 Task: Login to the "Tata" workspace with the "Softageshazi@gmail.com" account.
Action: Mouse moved to (1257, 84)
Screenshot: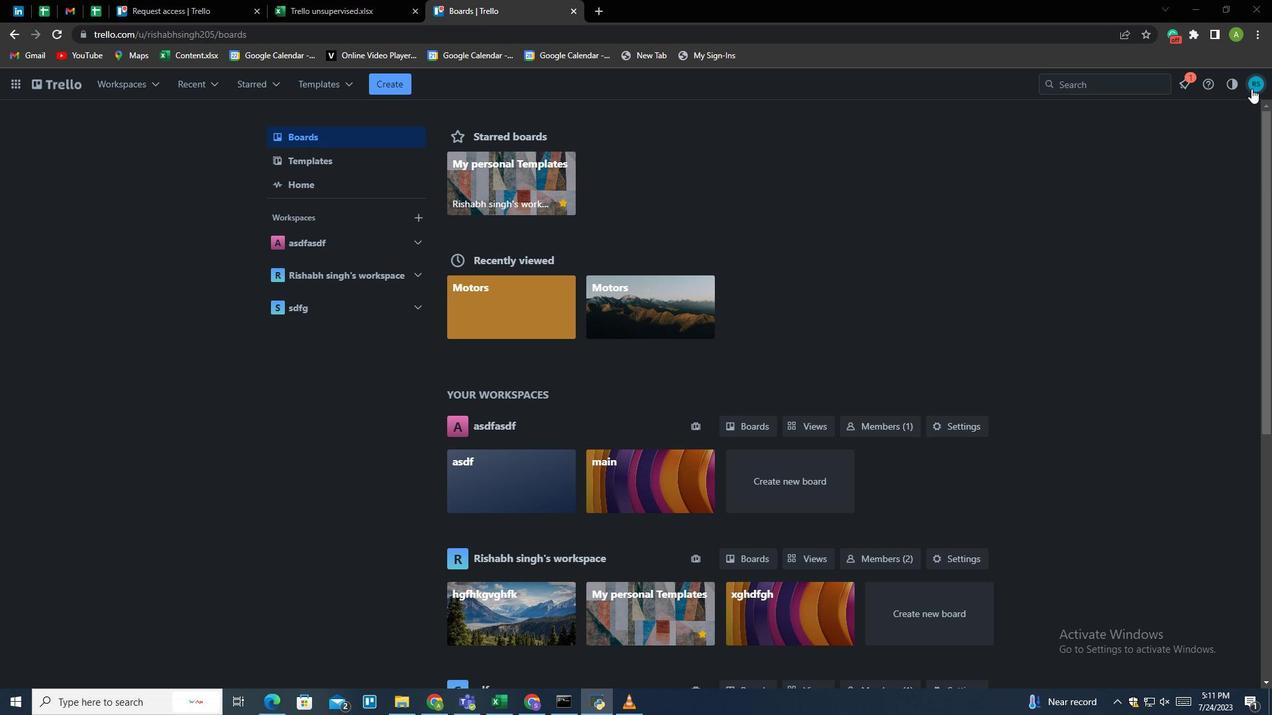 
Action: Mouse pressed left at (1257, 84)
Screenshot: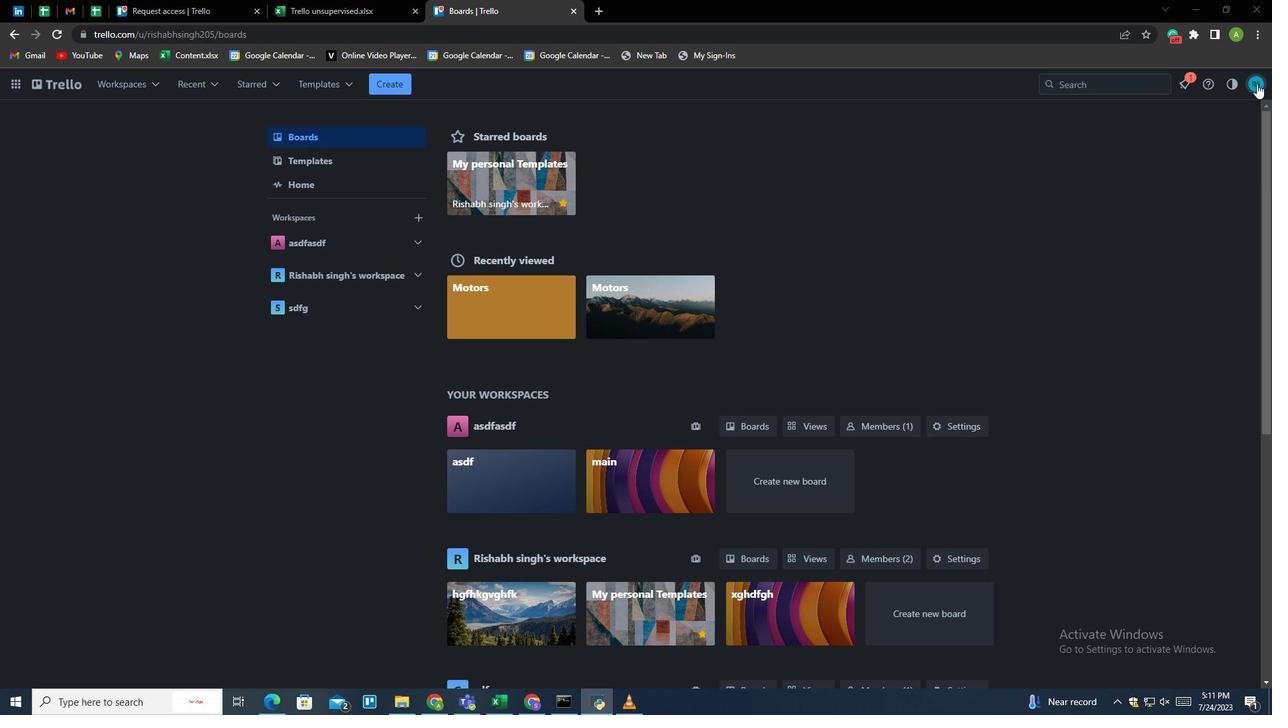 
Action: Mouse moved to (1155, 184)
Screenshot: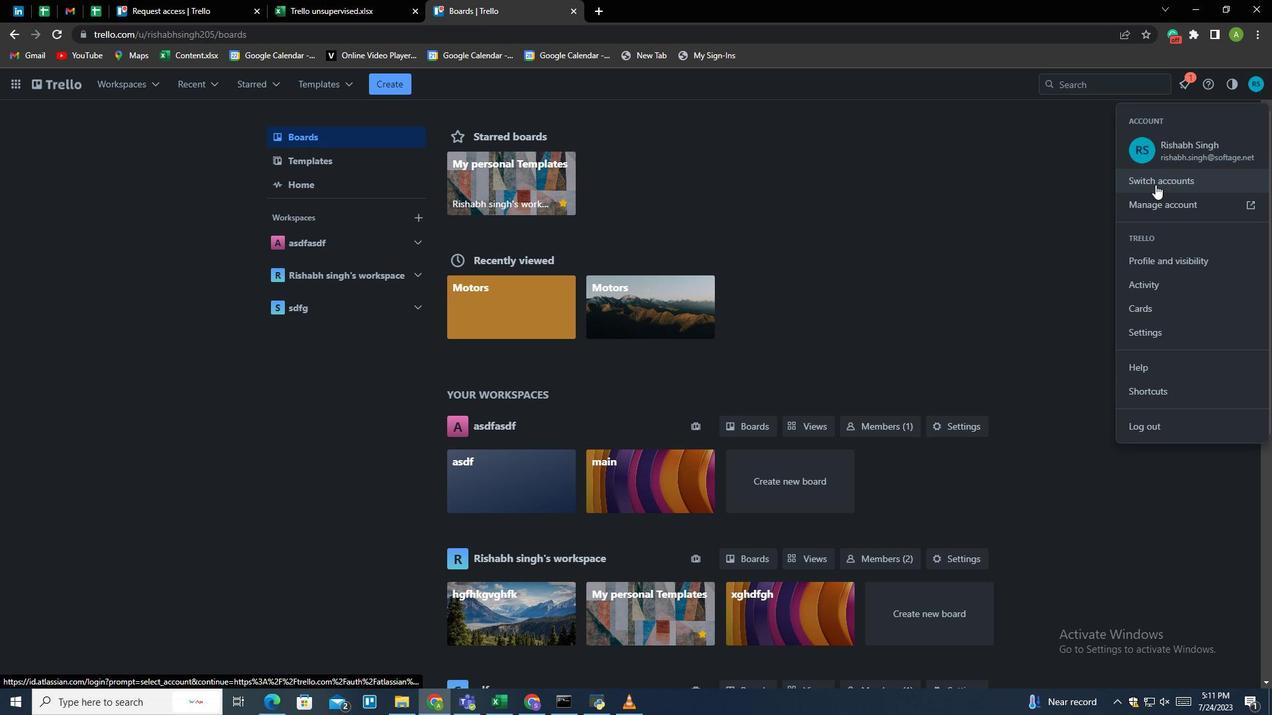 
Action: Mouse pressed left at (1155, 184)
Screenshot: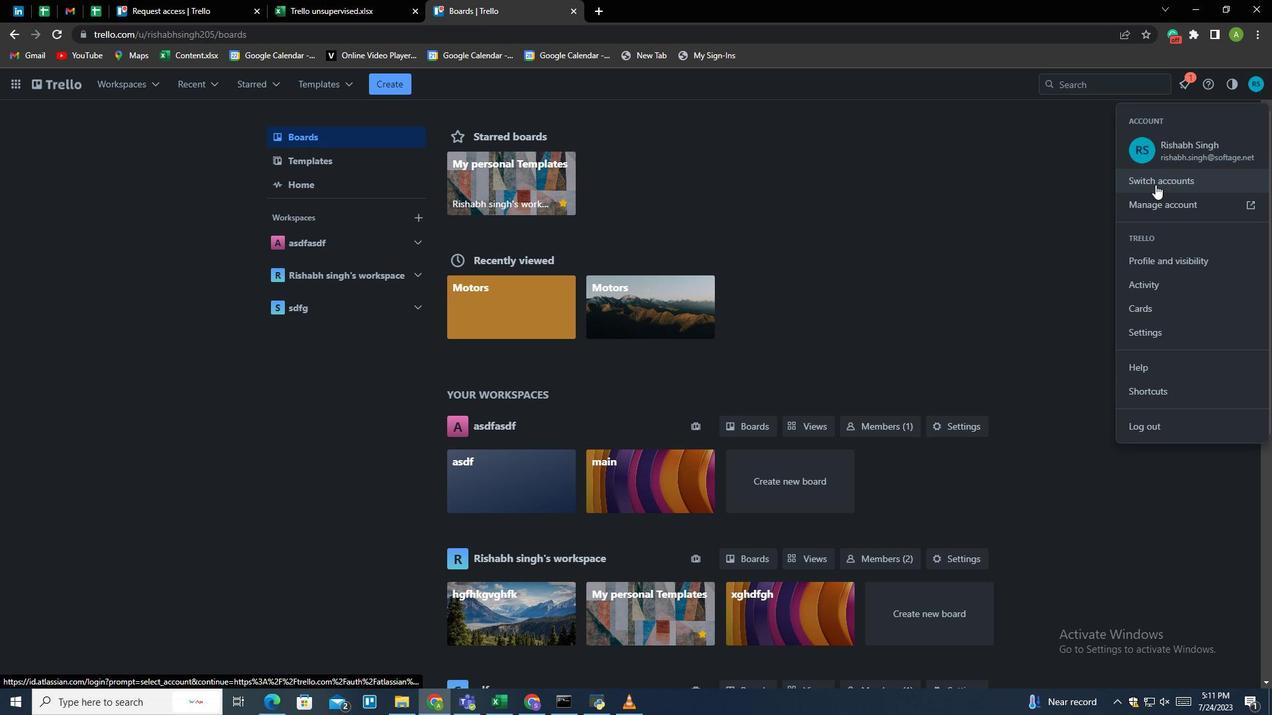 
Action: Mouse moved to (595, 385)
Screenshot: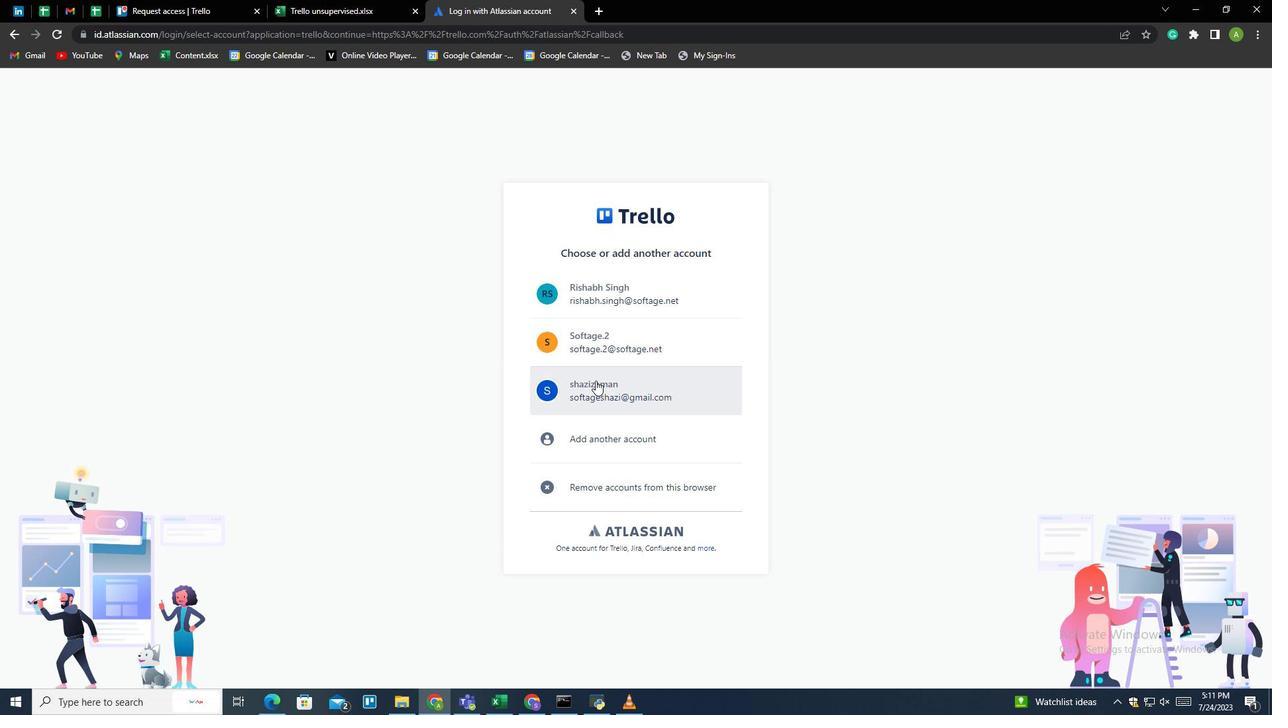 
Action: Mouse pressed left at (595, 385)
Screenshot: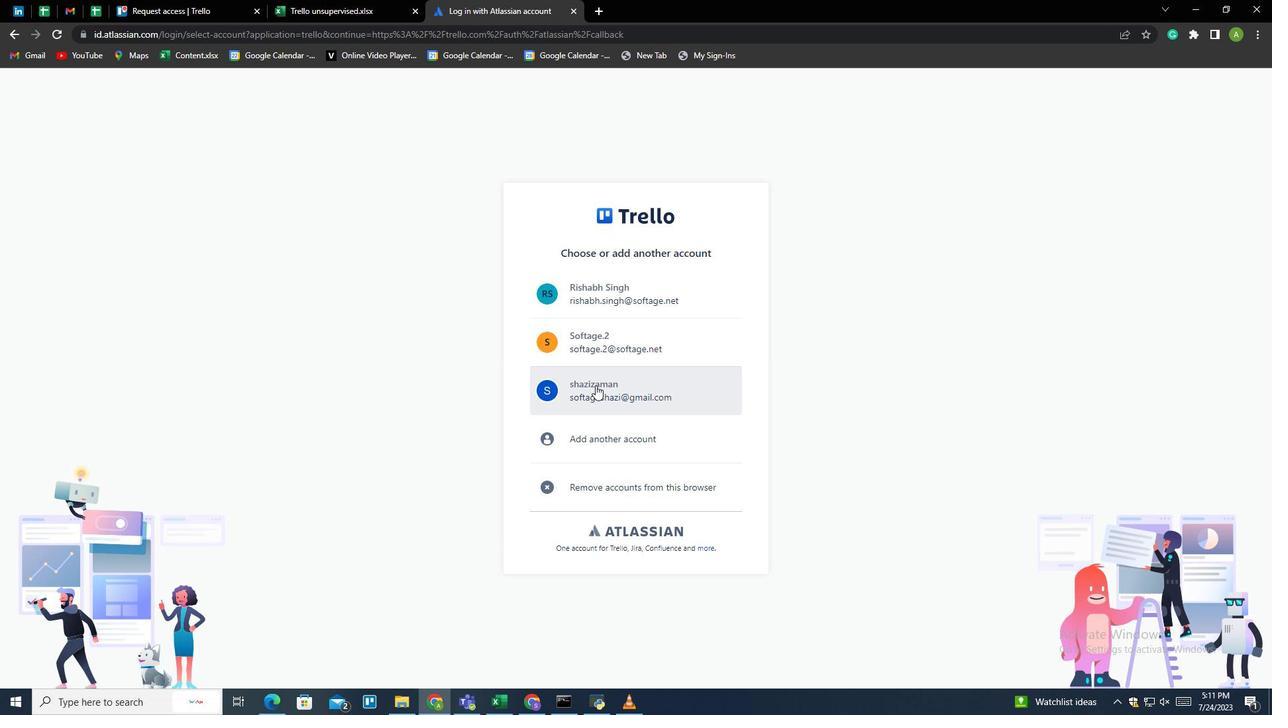 
Action: Mouse moved to (137, 81)
Screenshot: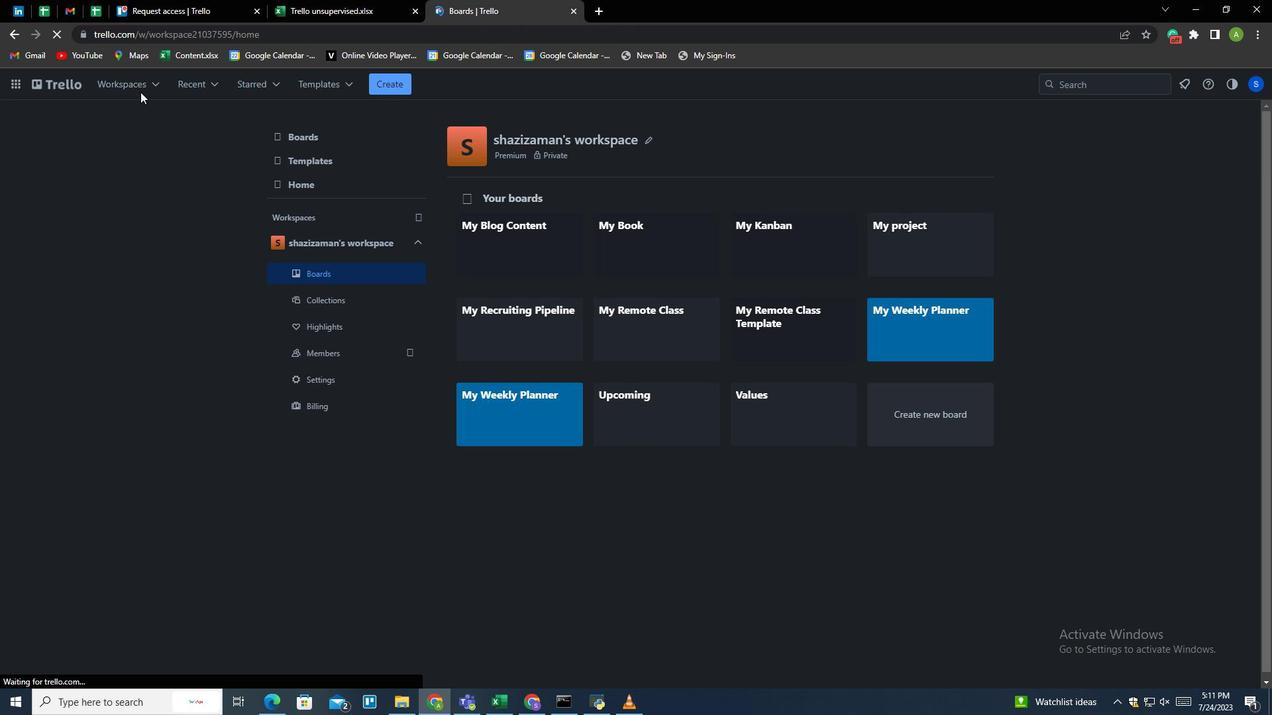
Action: Mouse pressed left at (137, 81)
Screenshot: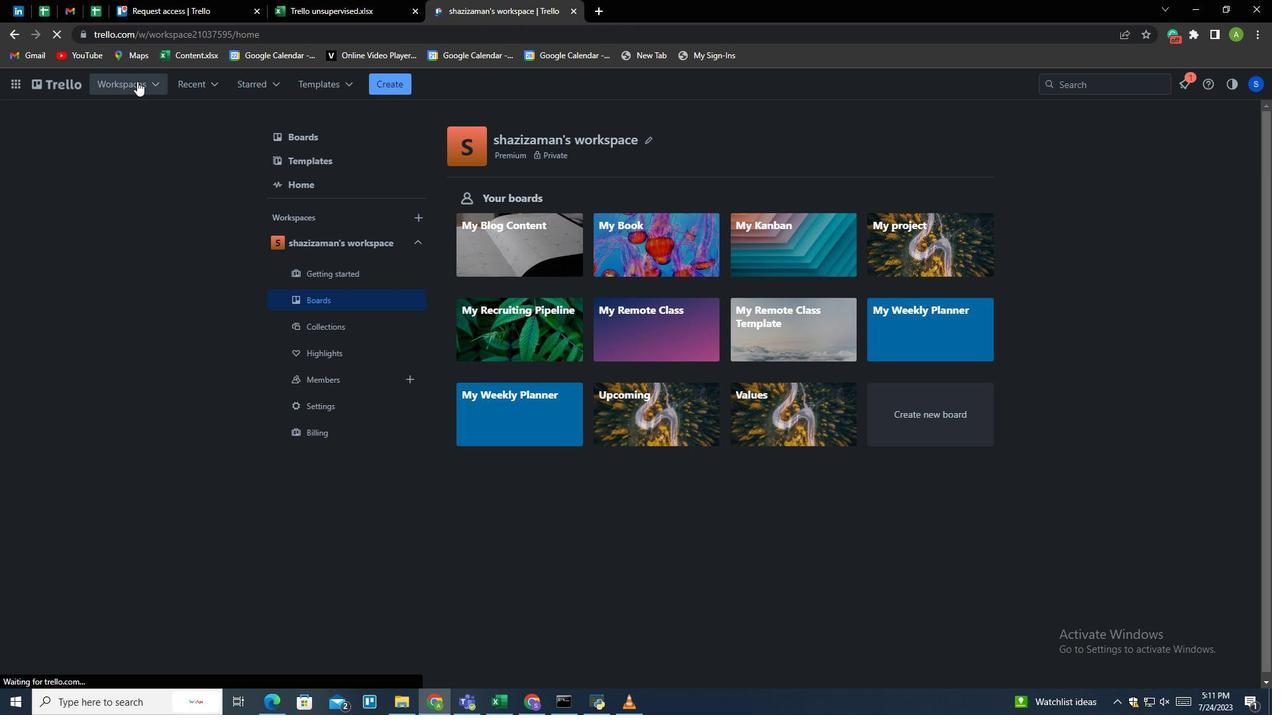 
Action: Mouse moved to (143, 251)
Screenshot: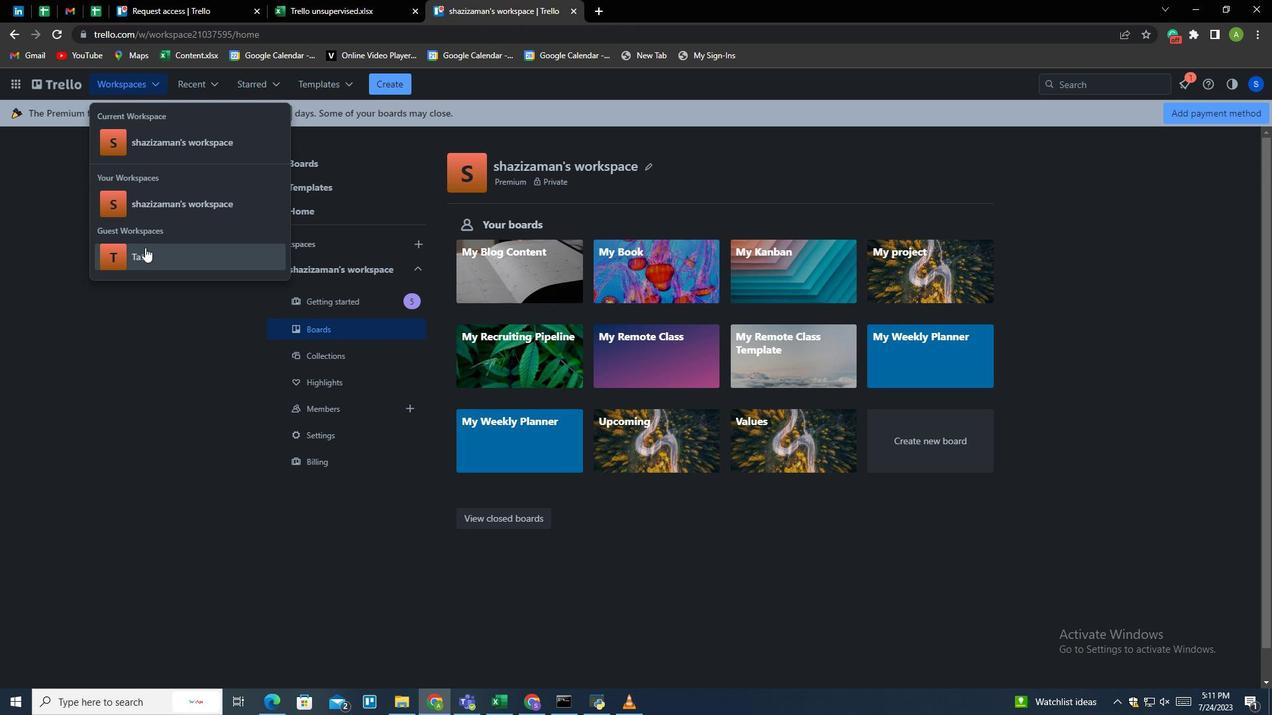 
Action: Mouse pressed left at (143, 251)
Screenshot: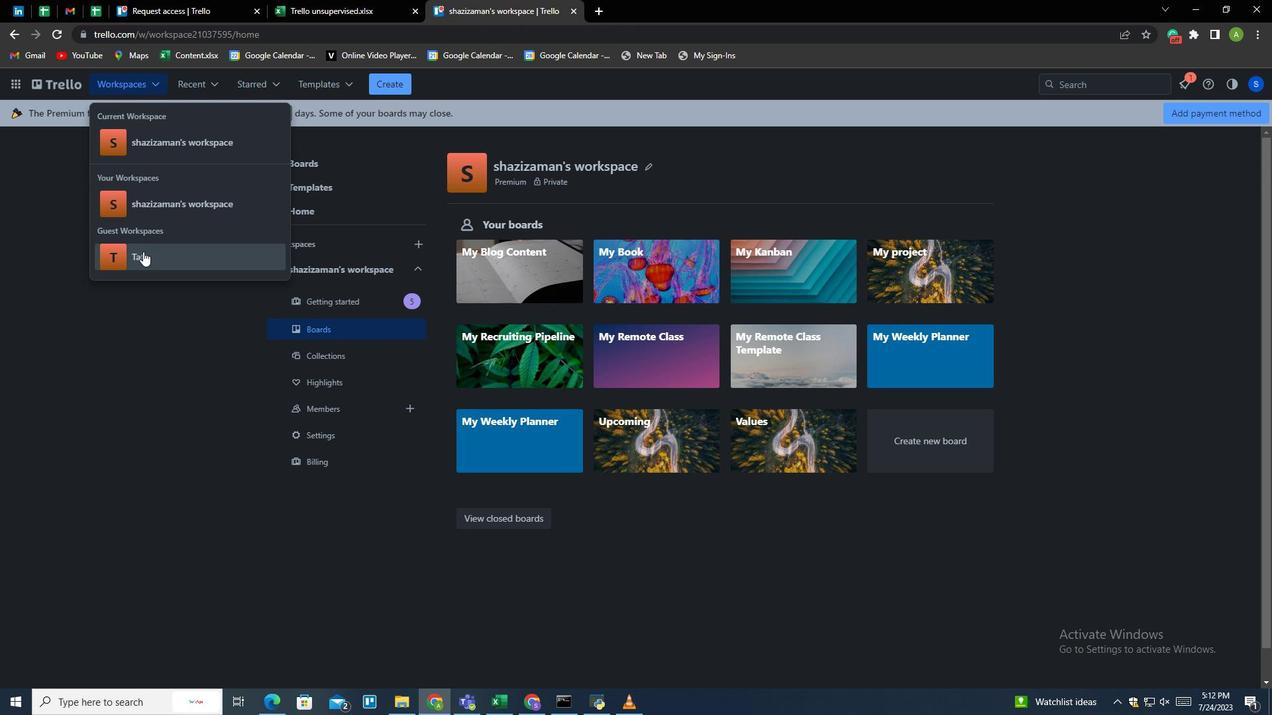 
Action: Mouse moved to (486, 462)
Screenshot: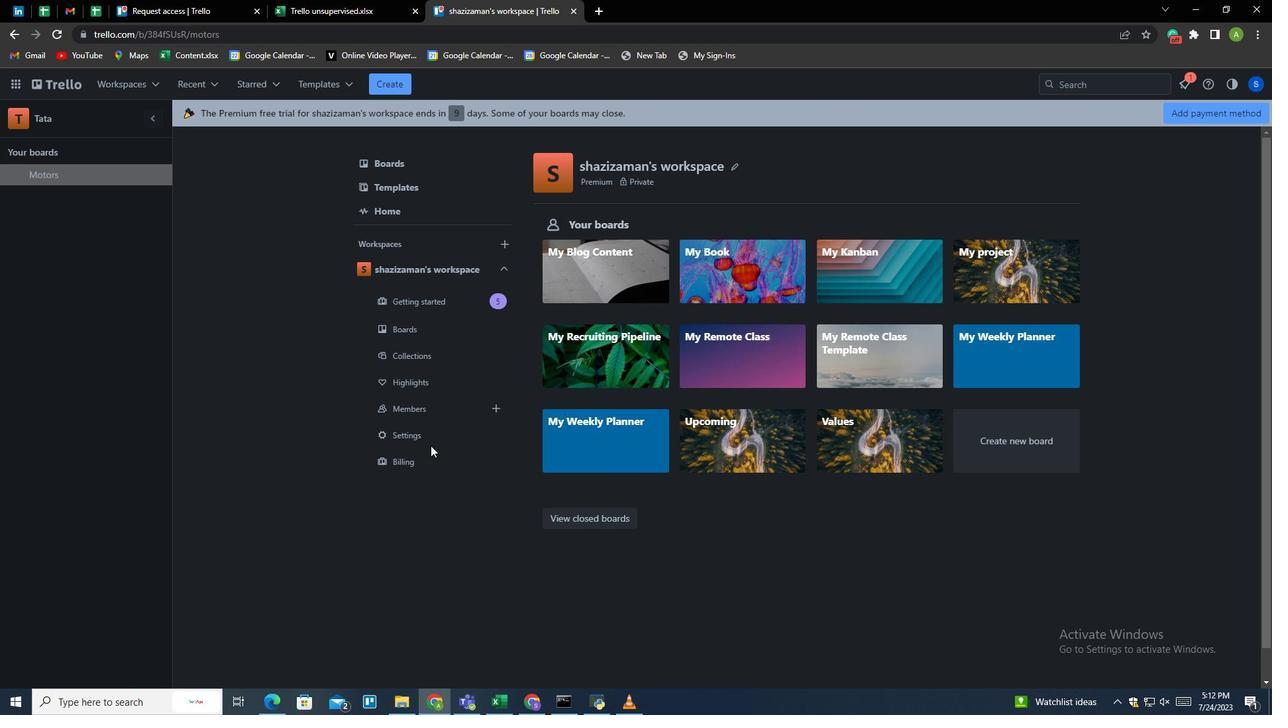 
